 Task: Create a due date automation trigger when advanced on, on the monday after a card is due add dates with a complete due date at 11:00 AM.
Action: Mouse moved to (1086, 85)
Screenshot: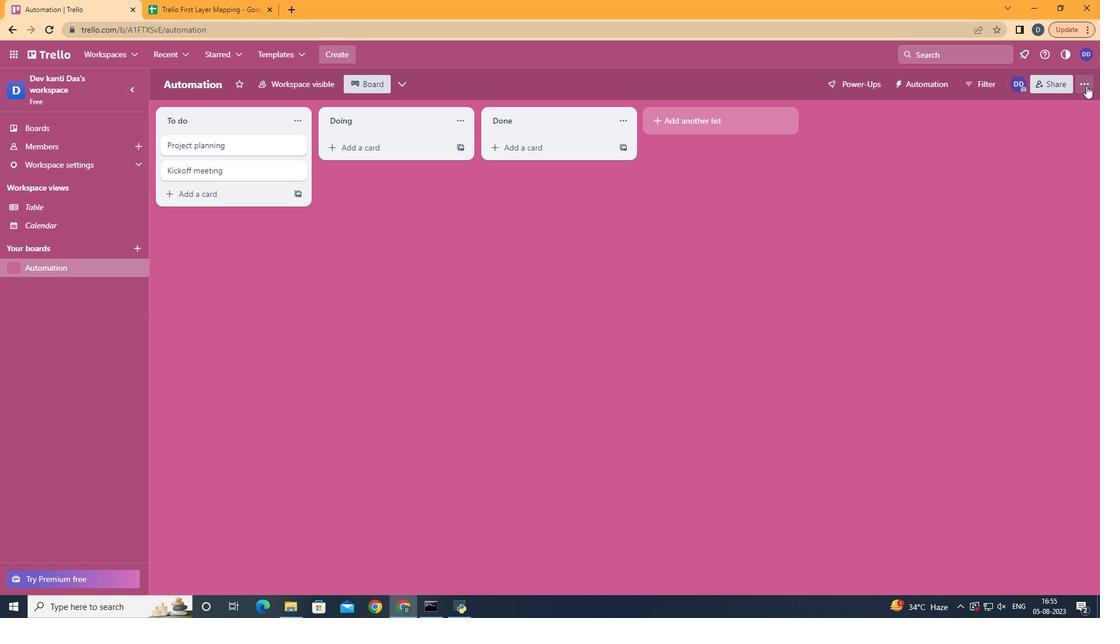 
Action: Mouse pressed left at (1086, 85)
Screenshot: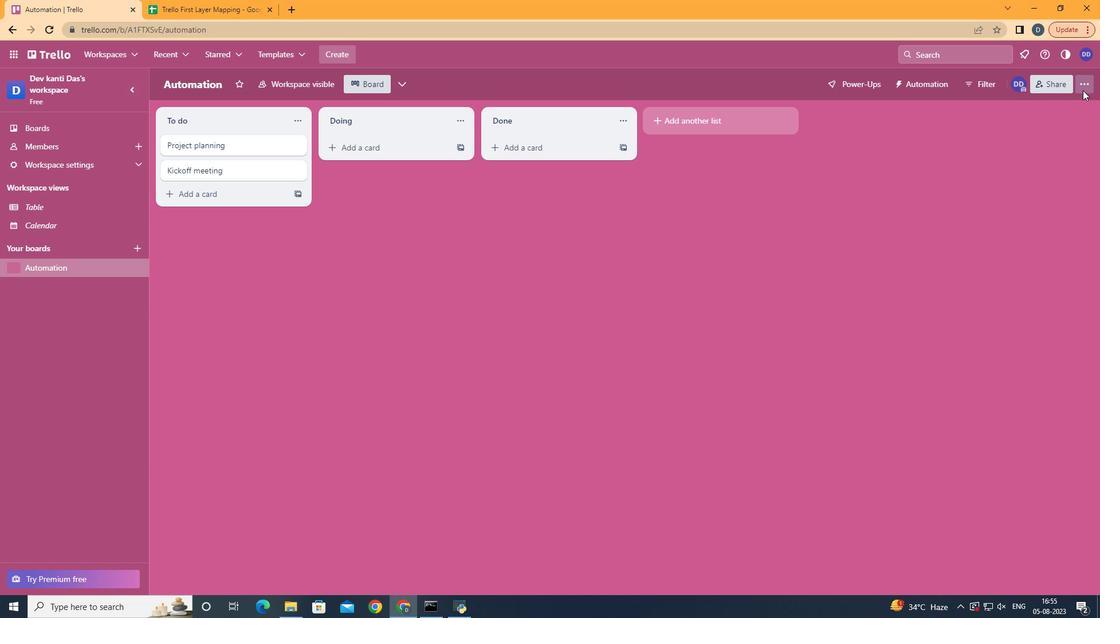 
Action: Mouse moved to (1008, 233)
Screenshot: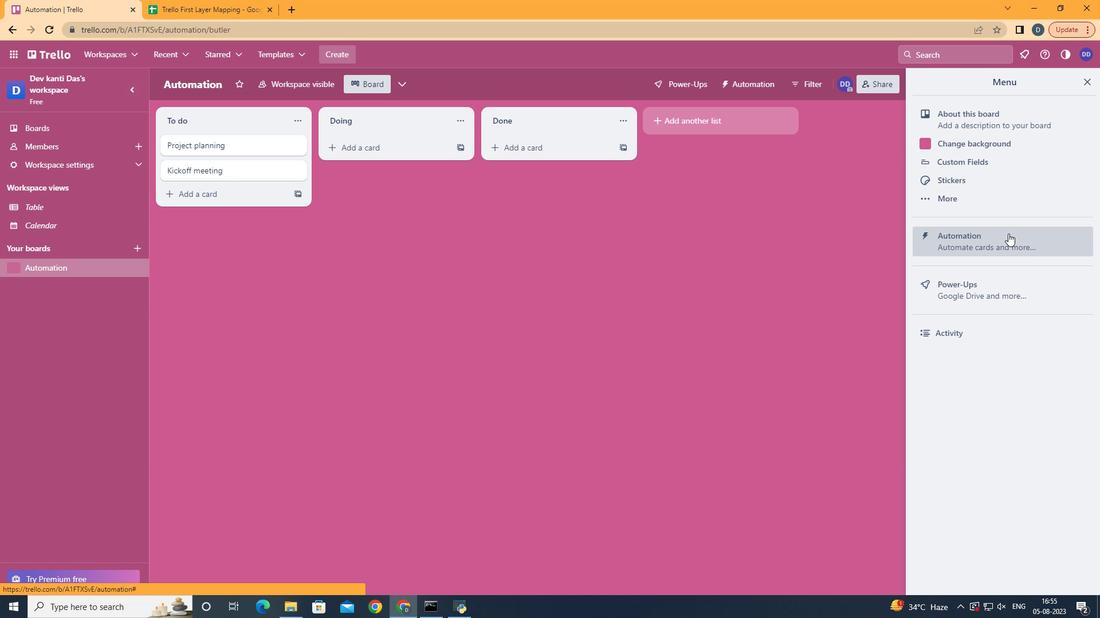 
Action: Mouse pressed left at (1008, 233)
Screenshot: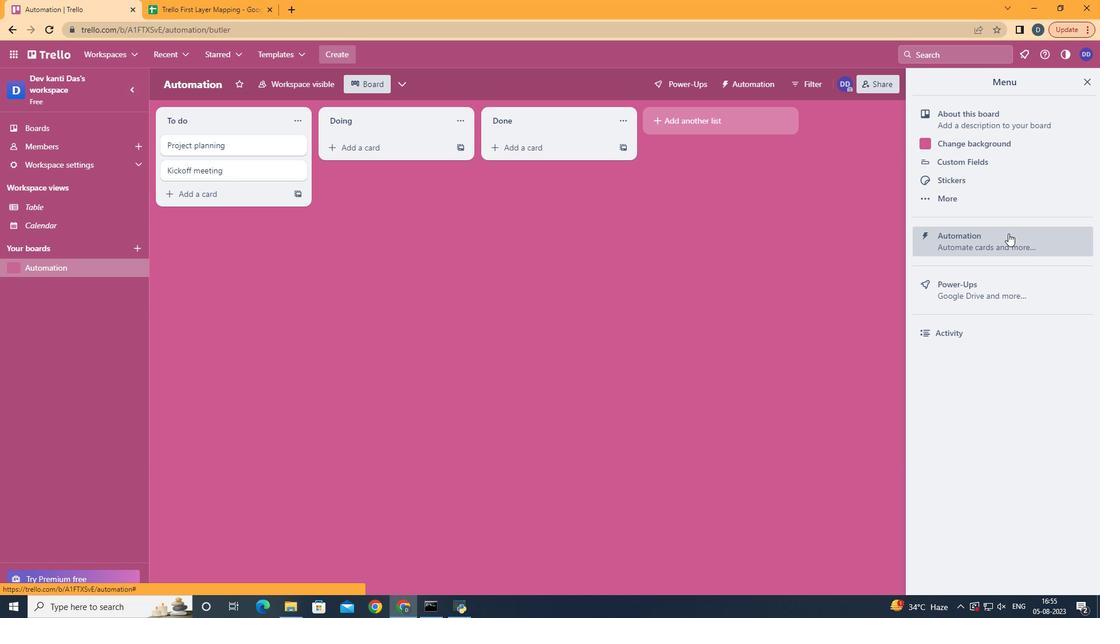 
Action: Mouse moved to (223, 237)
Screenshot: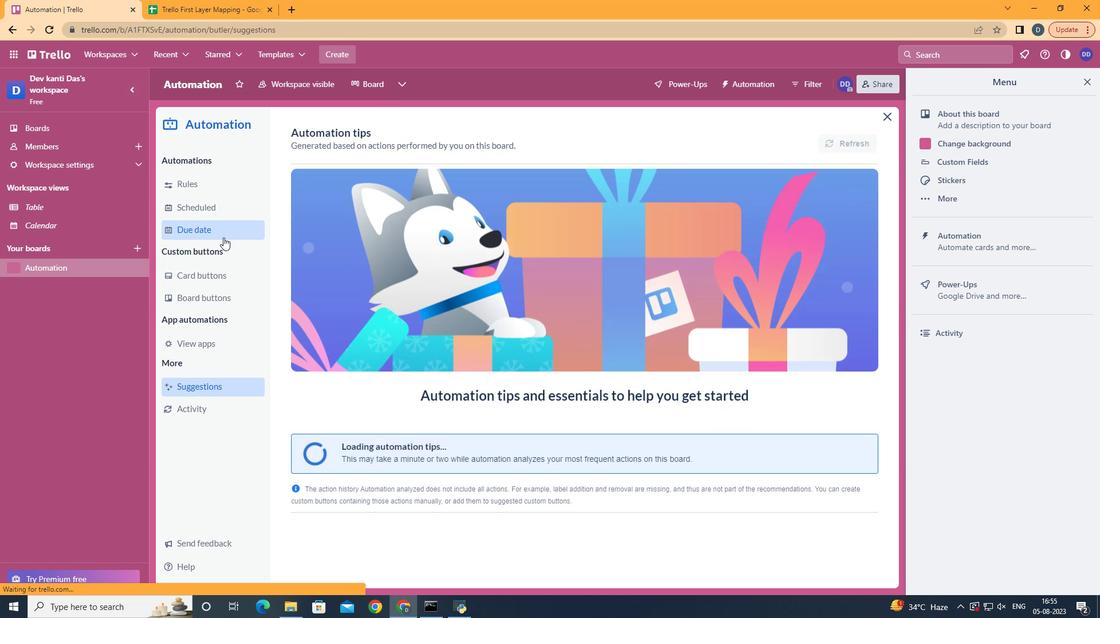 
Action: Mouse pressed left at (223, 237)
Screenshot: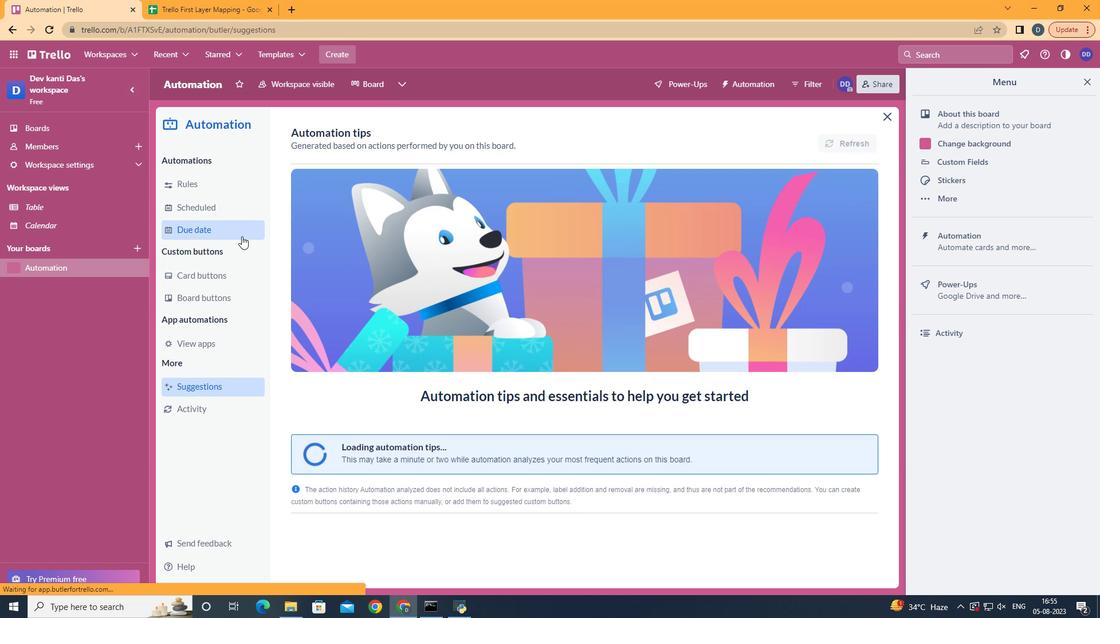 
Action: Mouse moved to (804, 138)
Screenshot: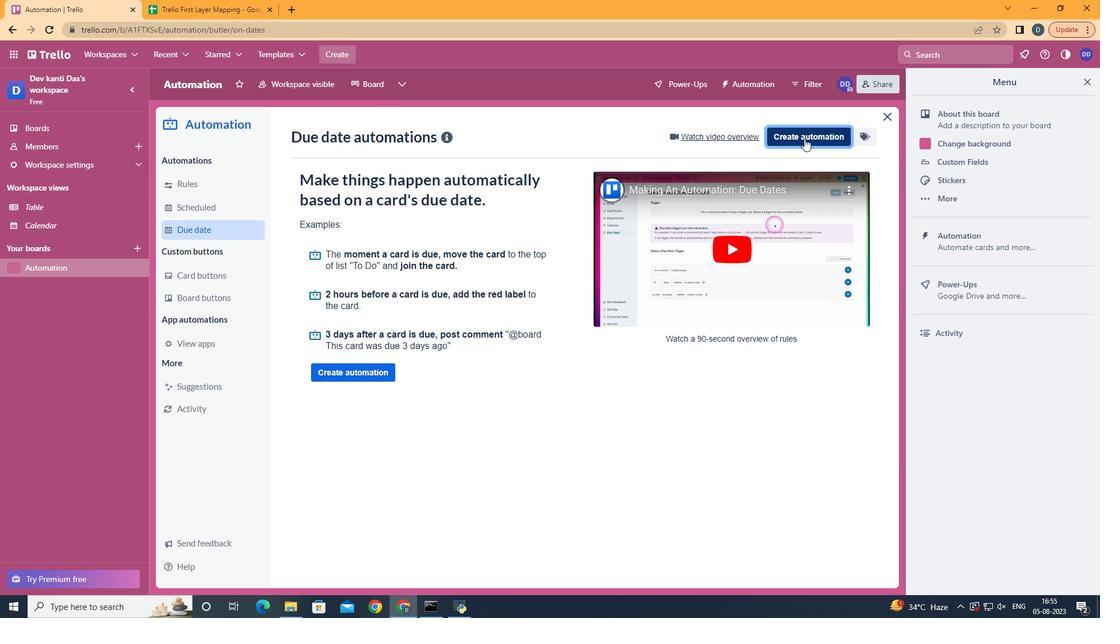 
Action: Mouse pressed left at (804, 138)
Screenshot: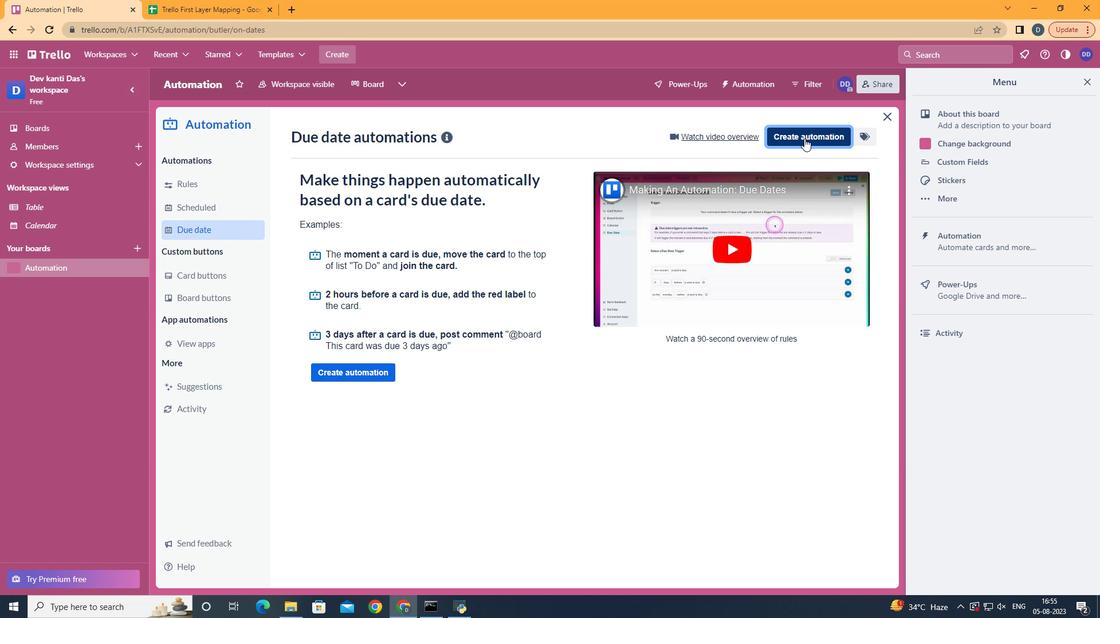 
Action: Mouse moved to (611, 253)
Screenshot: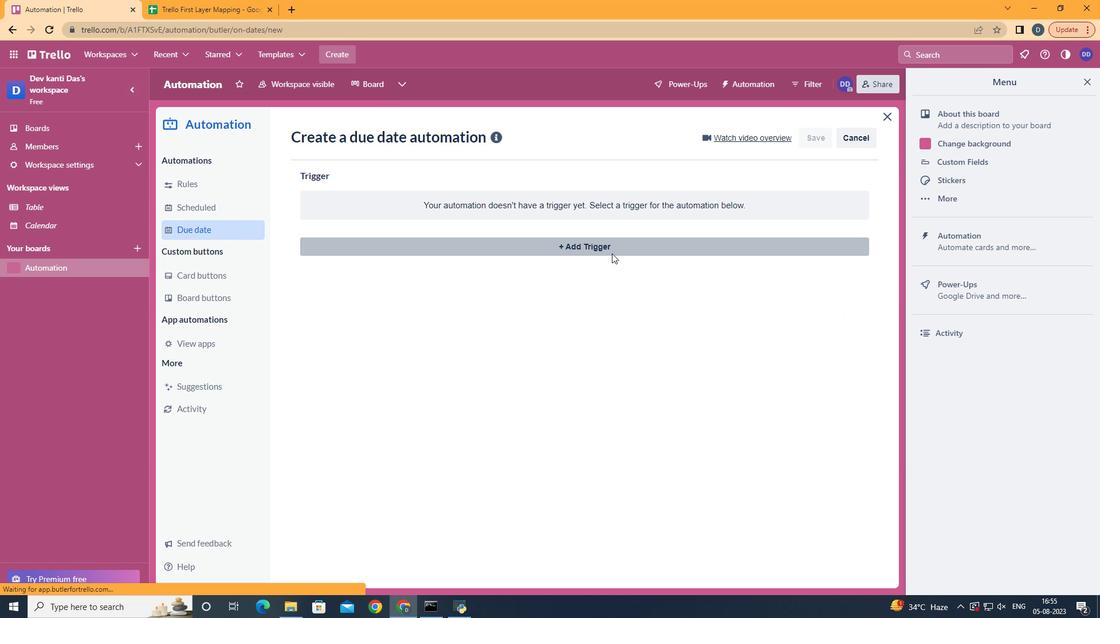 
Action: Mouse pressed left at (611, 253)
Screenshot: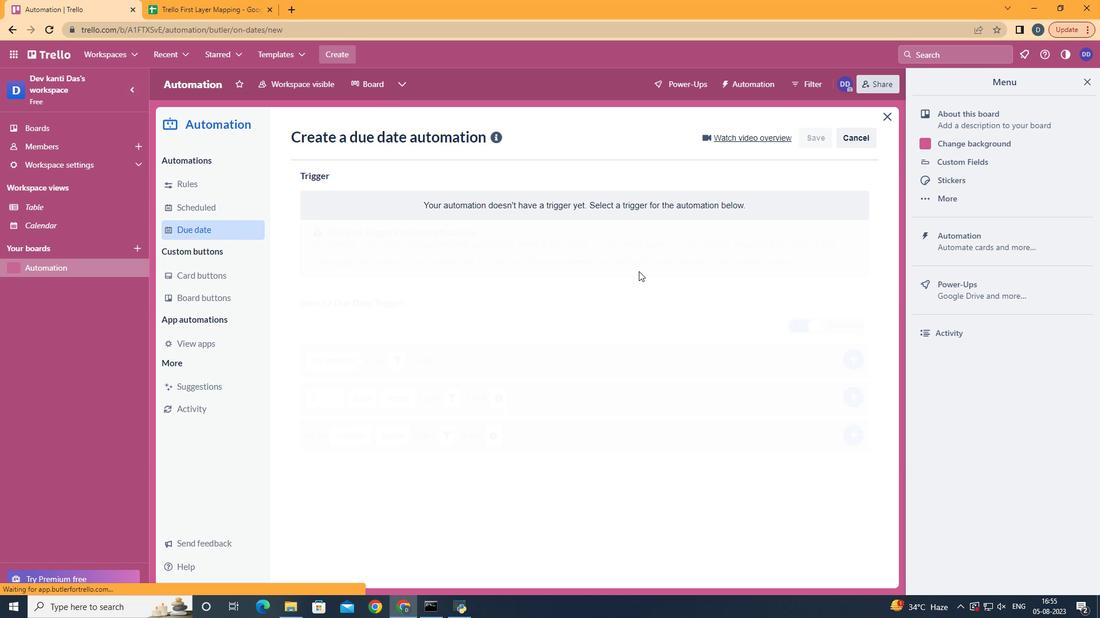 
Action: Mouse moved to (380, 299)
Screenshot: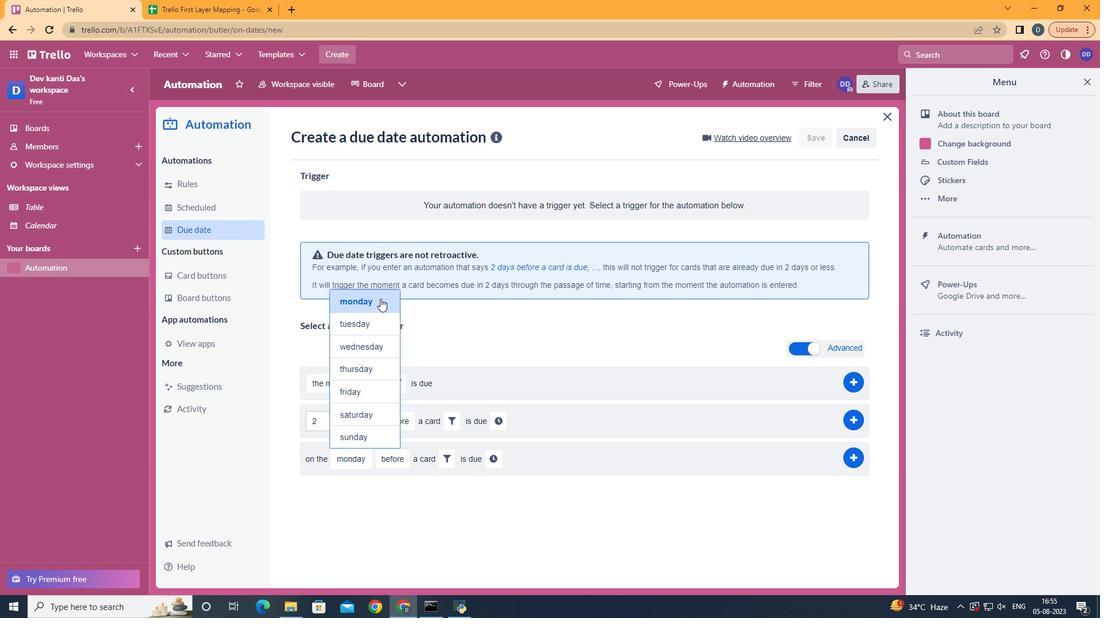 
Action: Mouse pressed left at (380, 299)
Screenshot: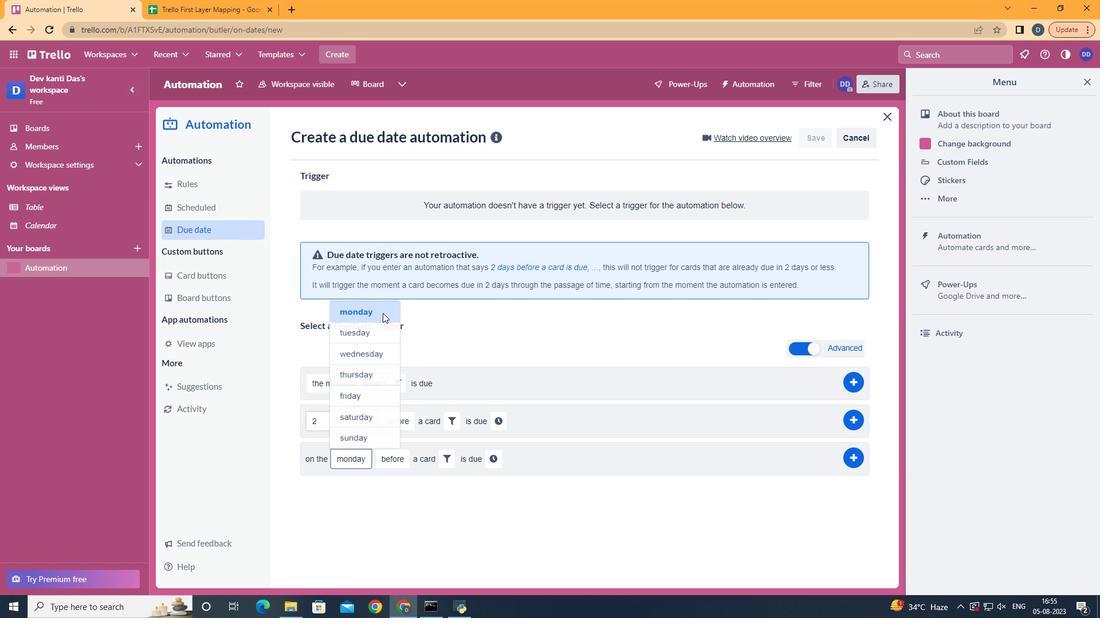 
Action: Mouse moved to (405, 514)
Screenshot: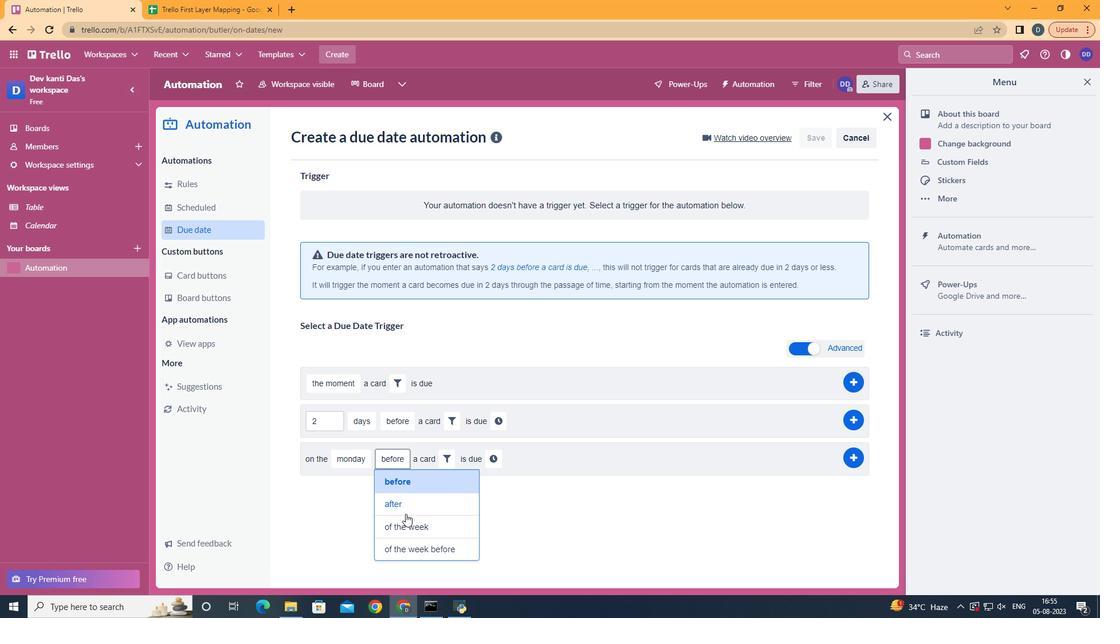 
Action: Mouse pressed left at (405, 514)
Screenshot: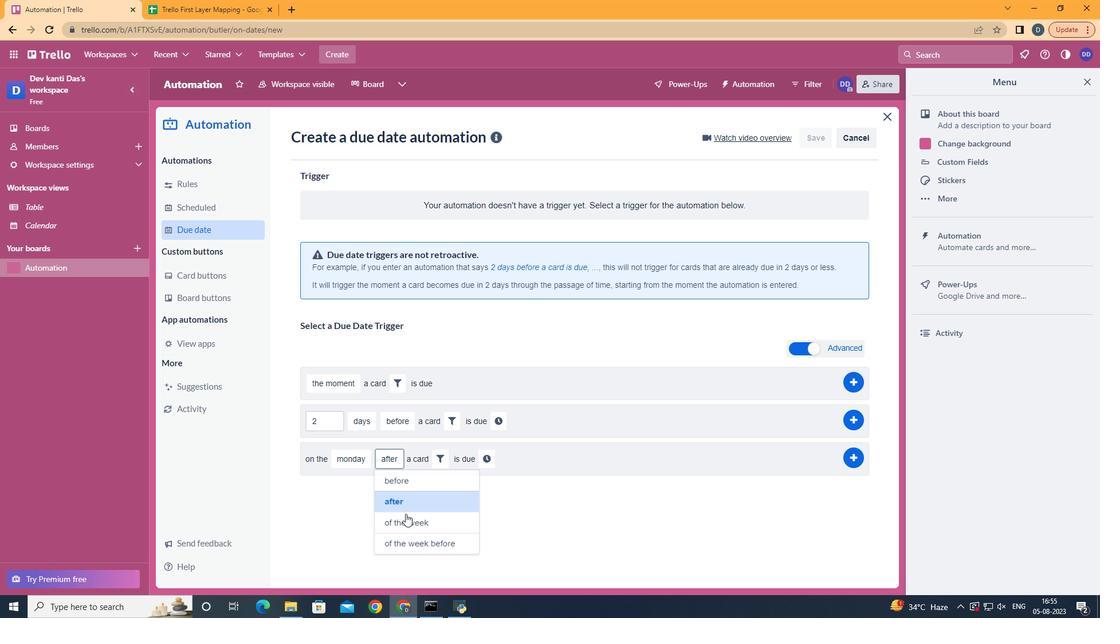 
Action: Mouse moved to (440, 466)
Screenshot: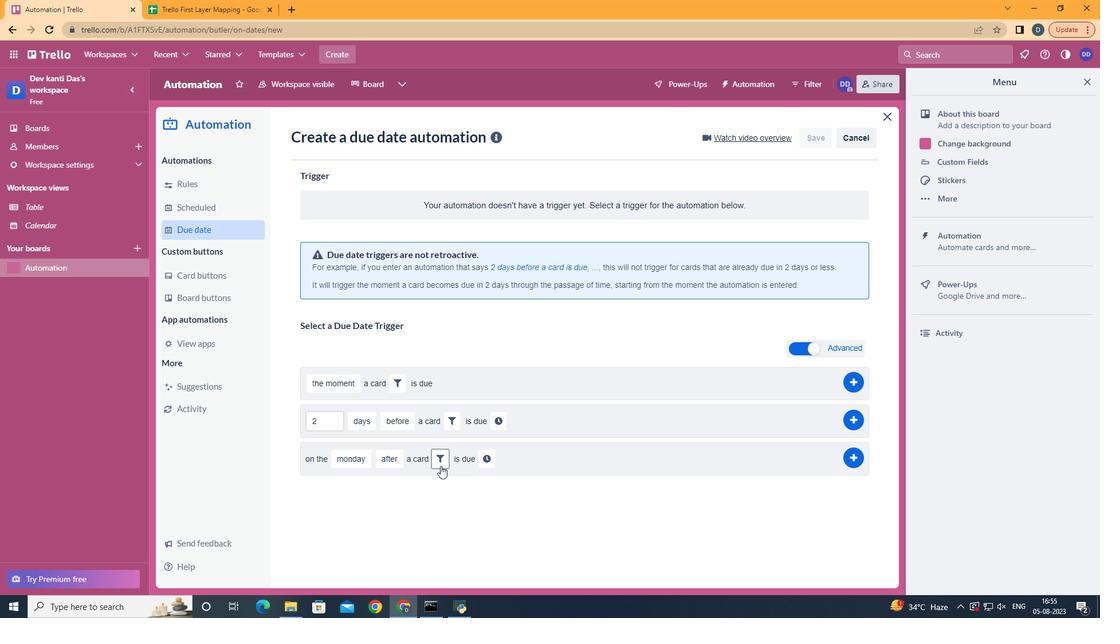 
Action: Mouse pressed left at (440, 466)
Screenshot: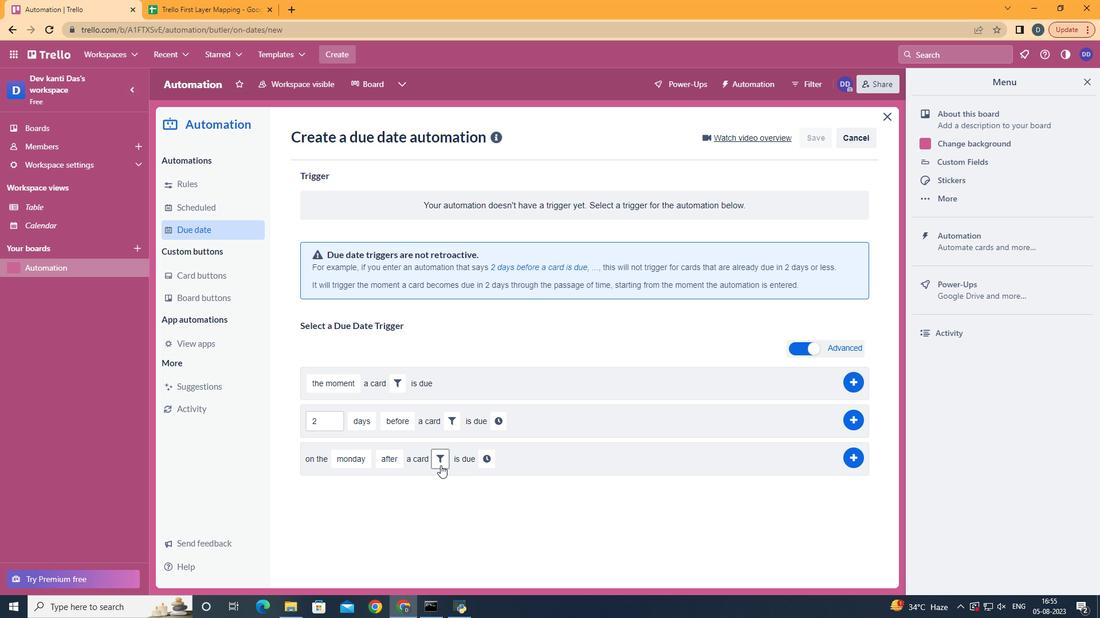 
Action: Mouse moved to (507, 490)
Screenshot: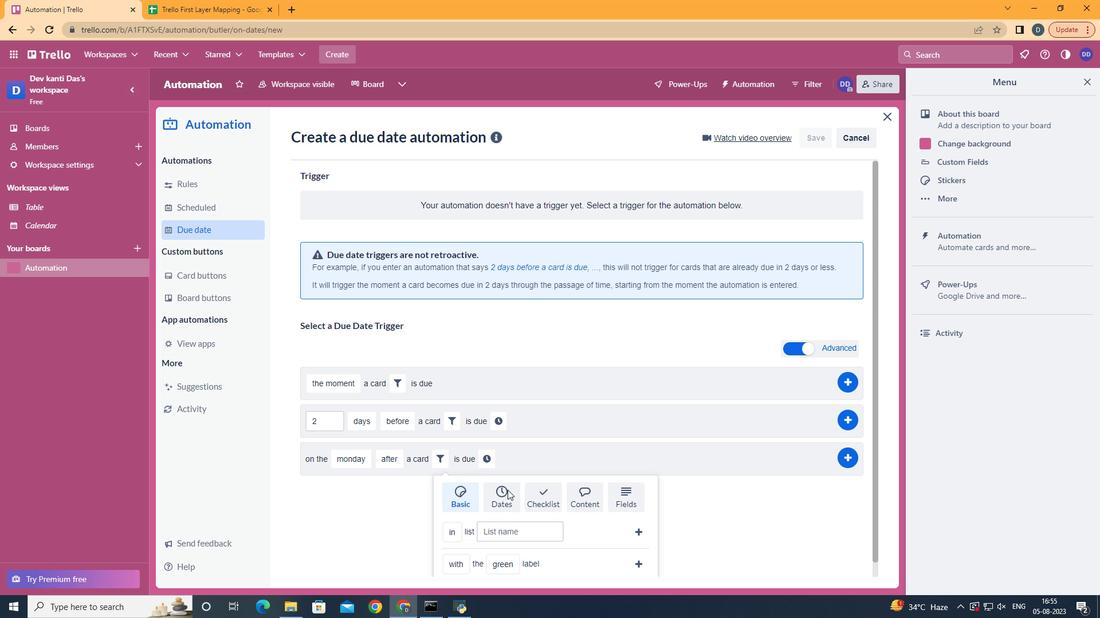 
Action: Mouse pressed left at (507, 490)
Screenshot: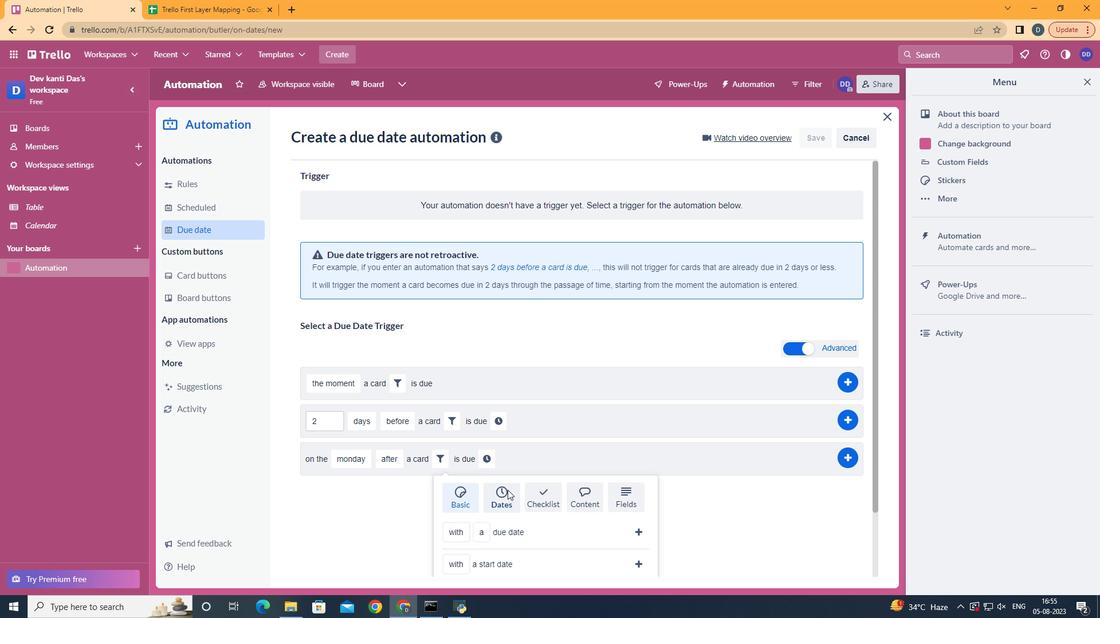 
Action: Mouse moved to (465, 492)
Screenshot: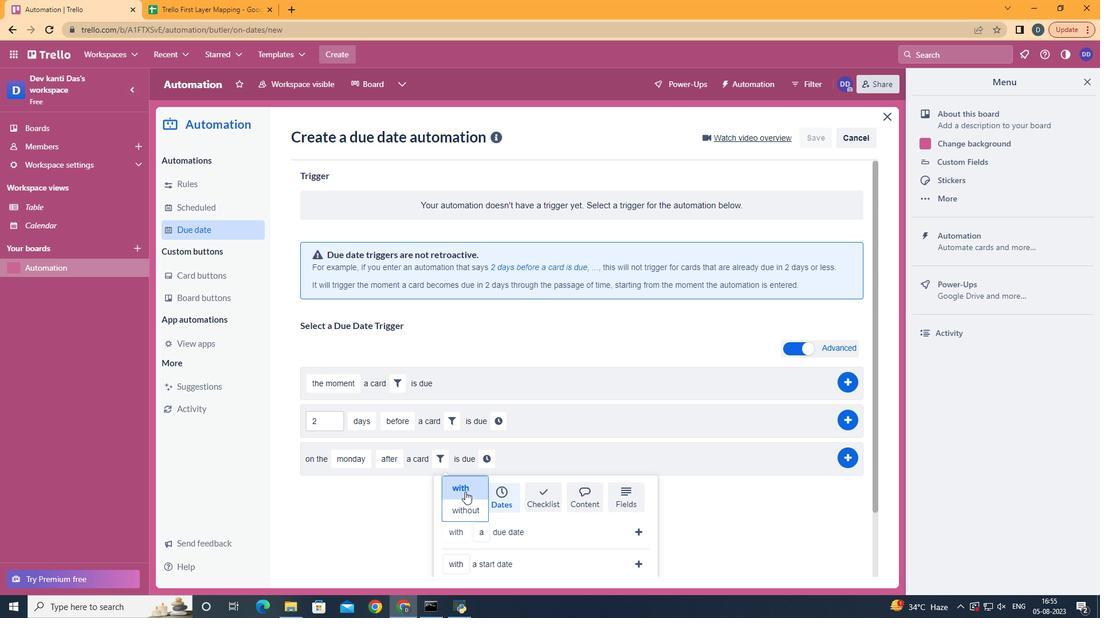 
Action: Mouse pressed left at (465, 492)
Screenshot: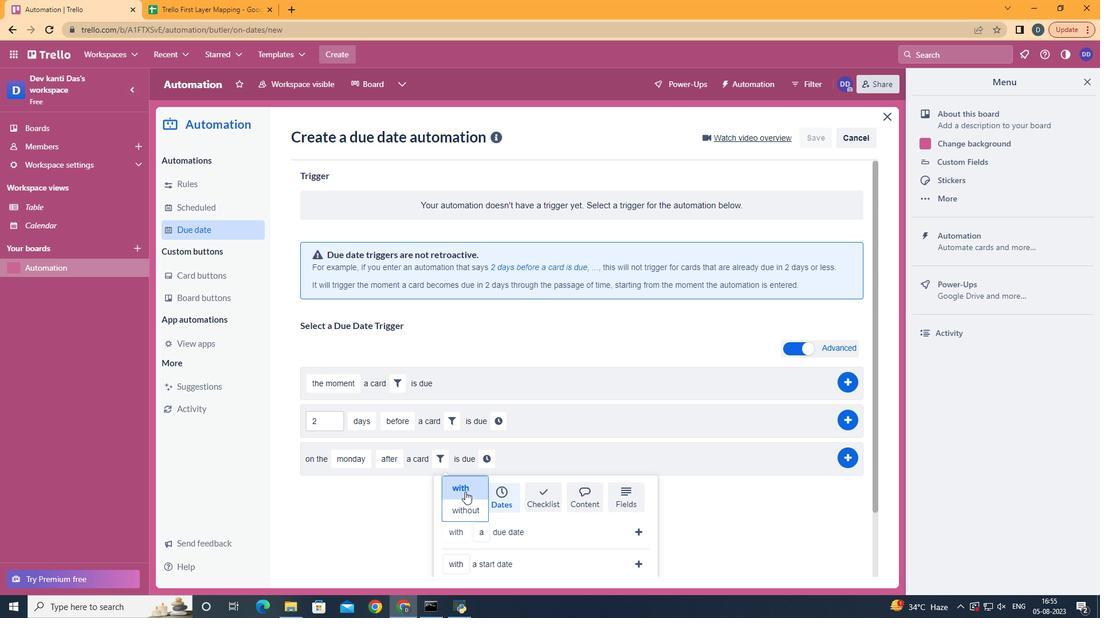 
Action: Mouse moved to (510, 466)
Screenshot: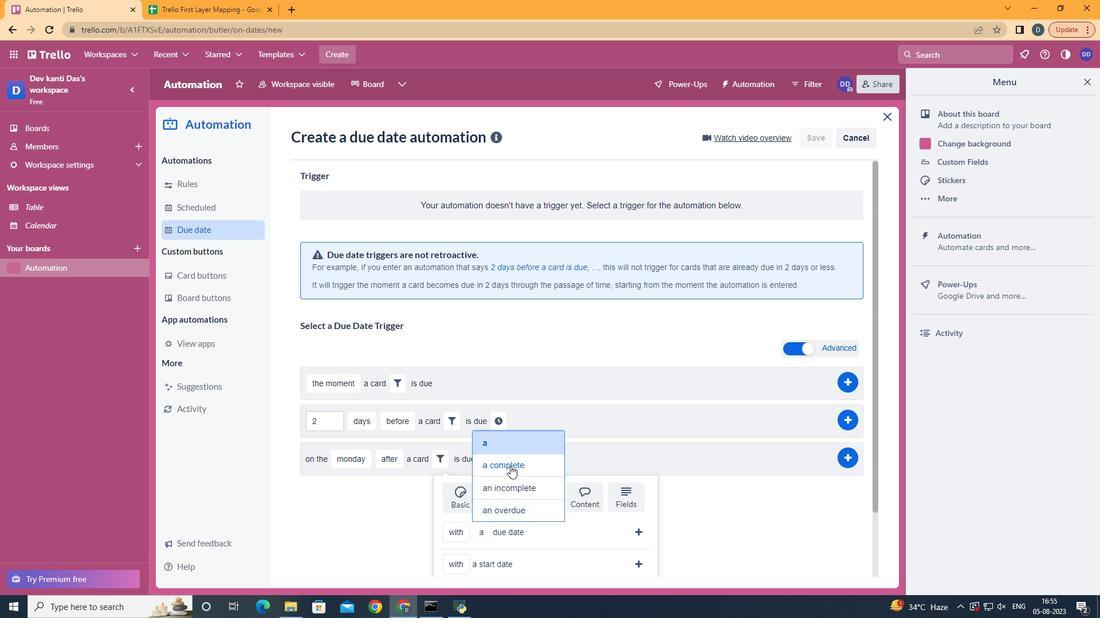 
Action: Mouse pressed left at (510, 466)
Screenshot: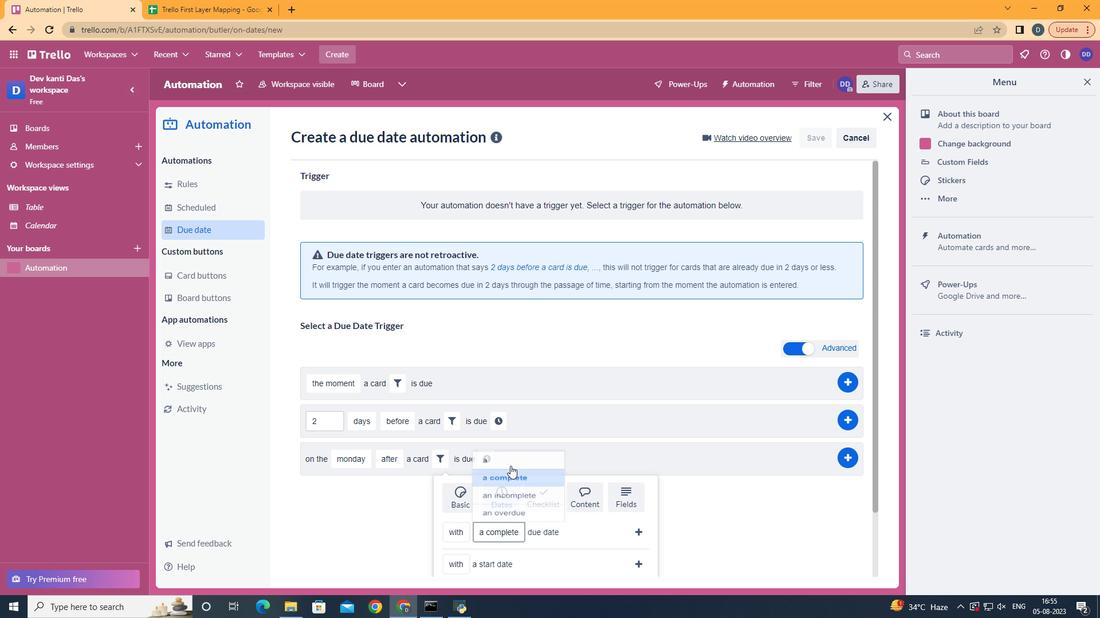 
Action: Mouse moved to (633, 530)
Screenshot: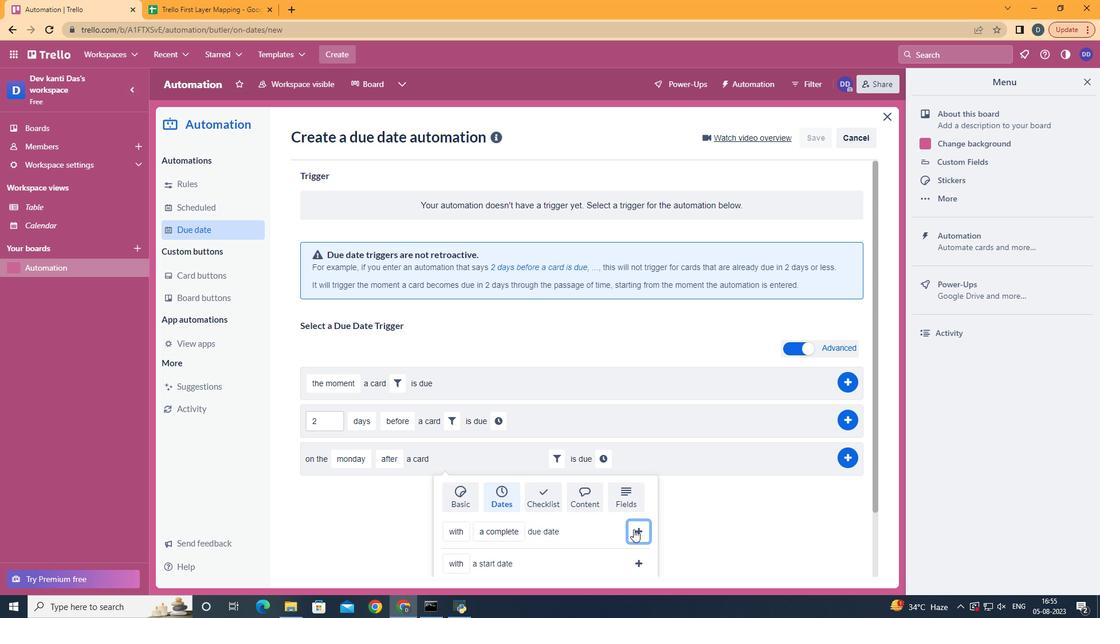 
Action: Mouse pressed left at (633, 530)
Screenshot: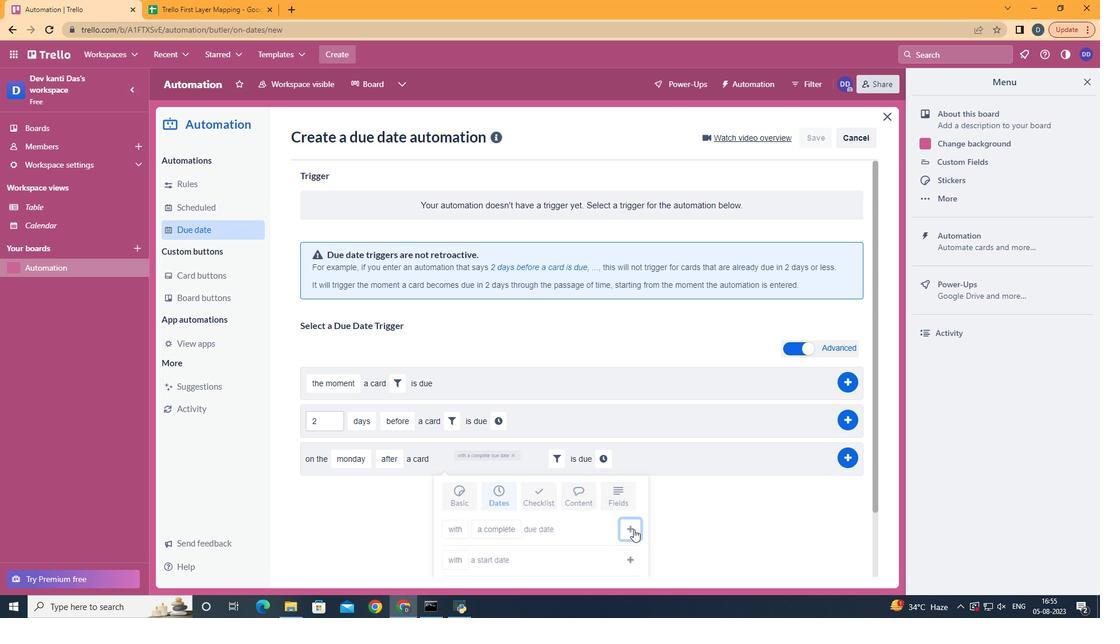 
Action: Mouse moved to (601, 460)
Screenshot: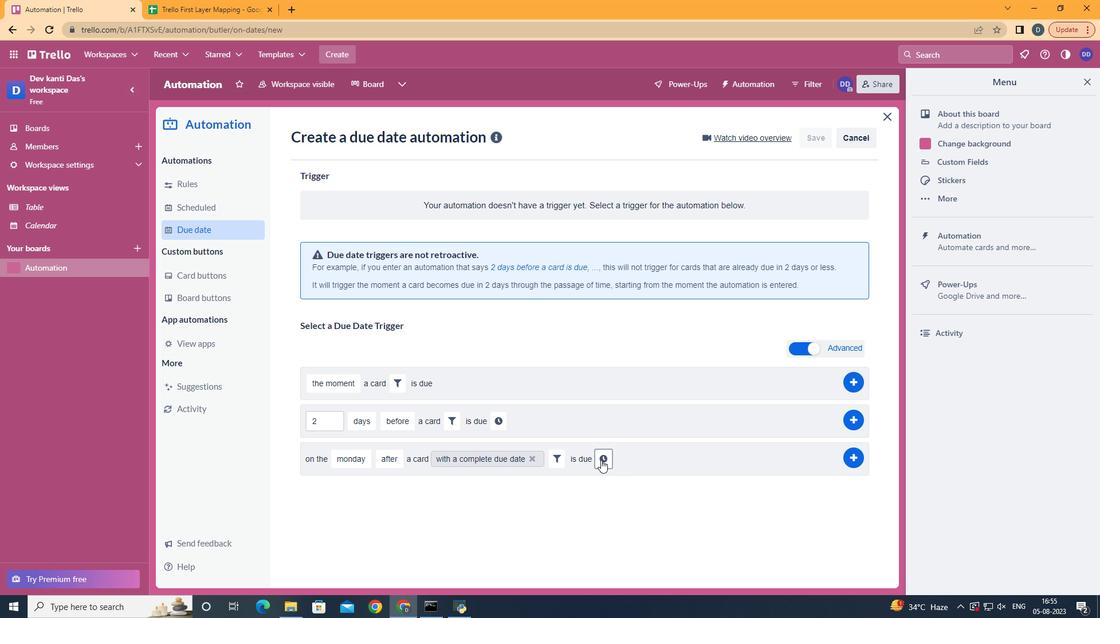 
Action: Mouse pressed left at (601, 460)
Screenshot: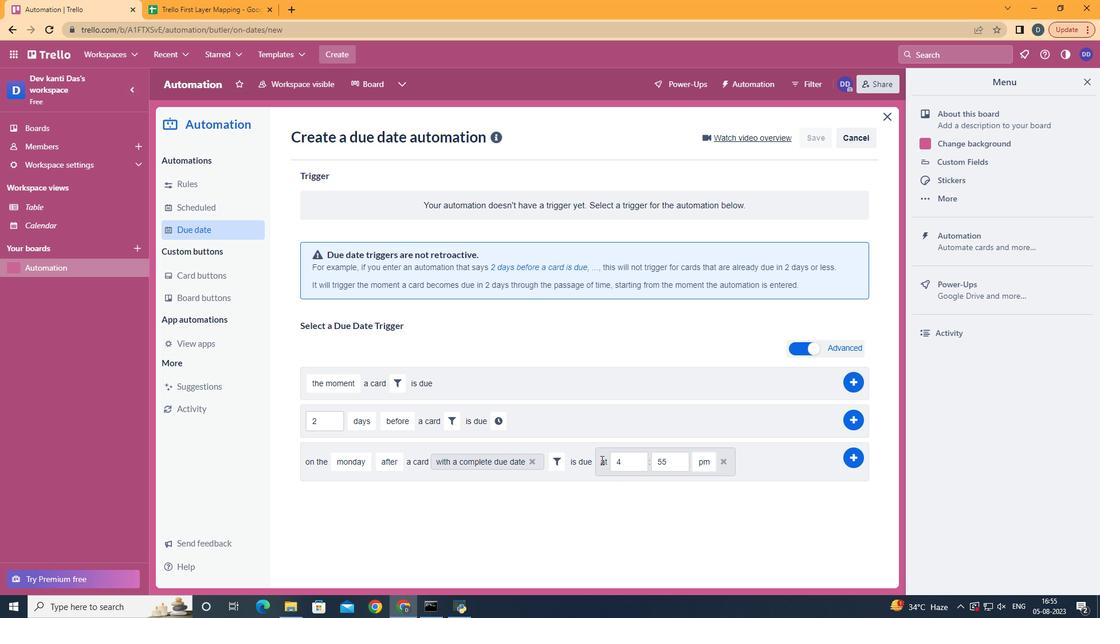 
Action: Mouse moved to (640, 459)
Screenshot: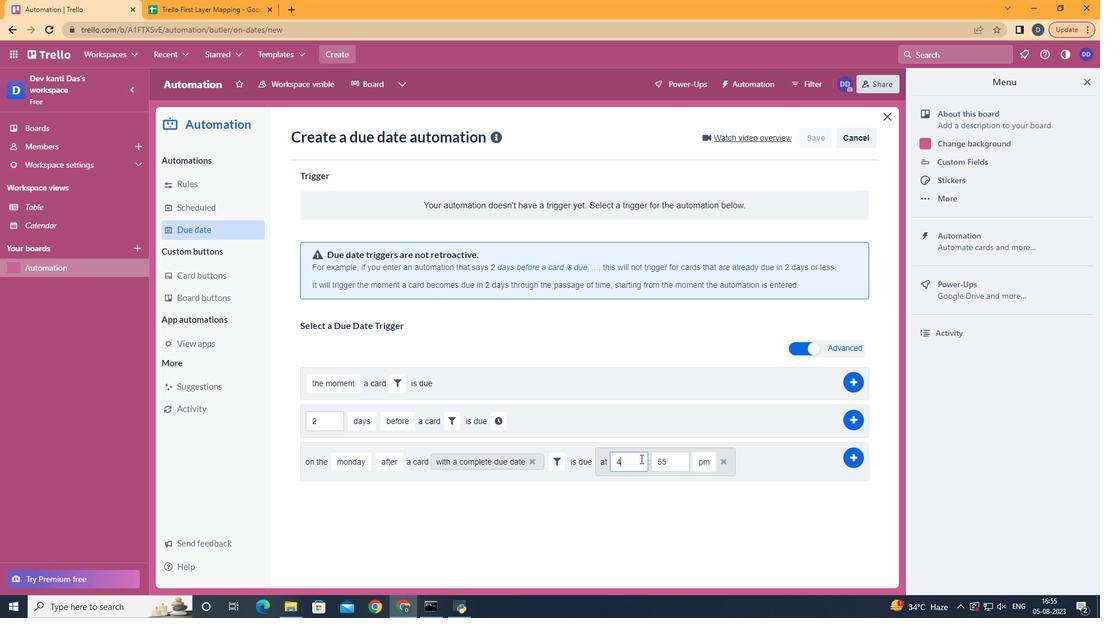 
Action: Mouse pressed left at (640, 459)
Screenshot: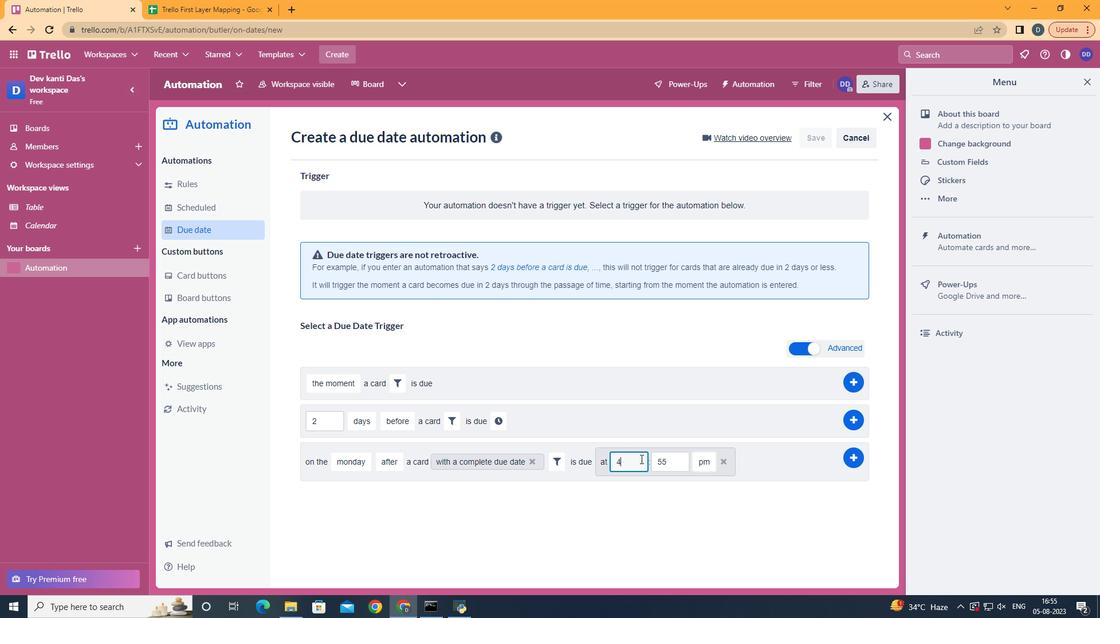 
Action: Mouse moved to (637, 459)
Screenshot: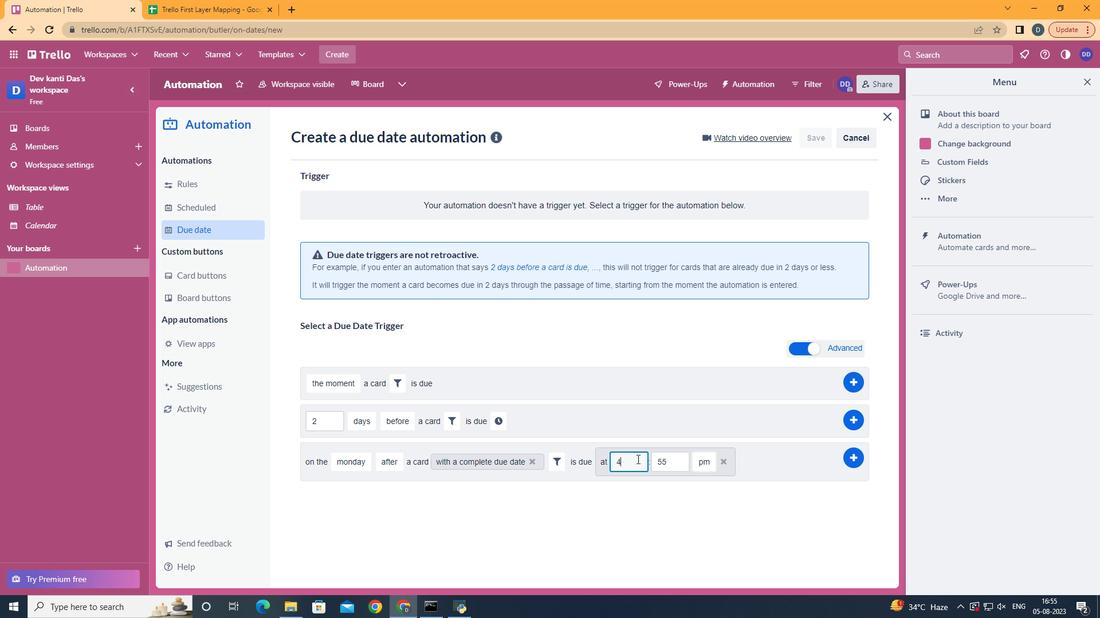 
Action: Key pressed <Key.backspace>11
Screenshot: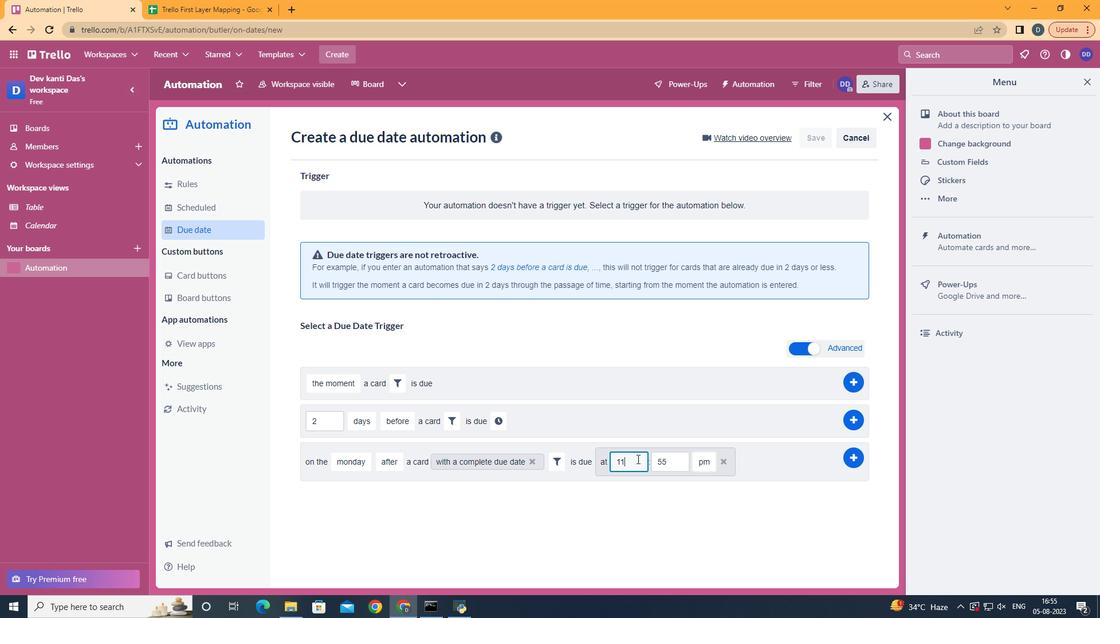 
Action: Mouse moved to (674, 459)
Screenshot: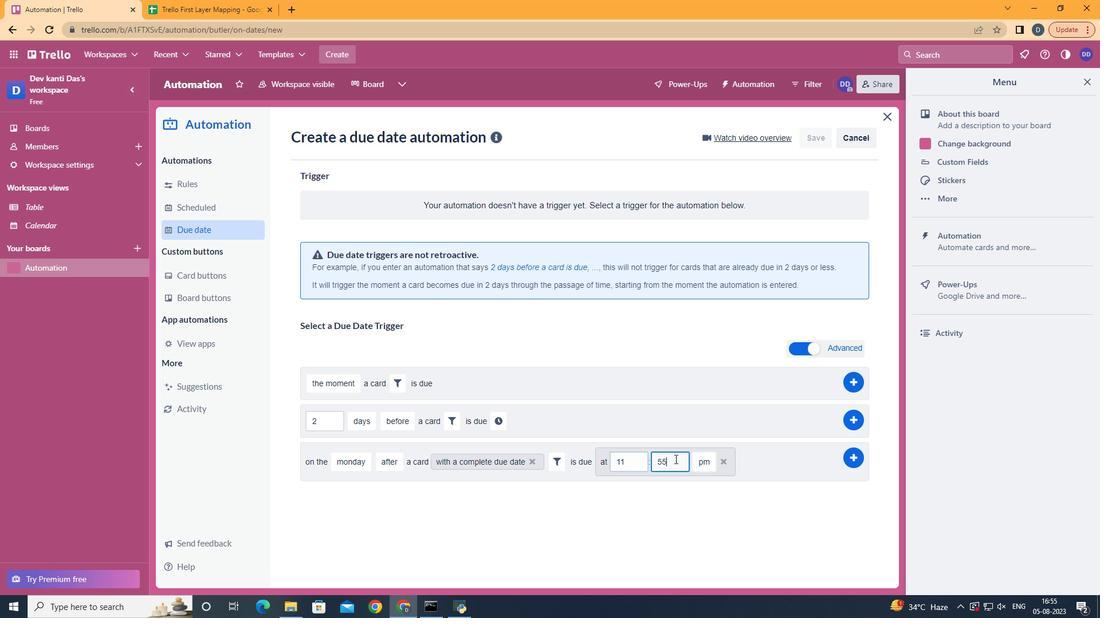 
Action: Mouse pressed left at (674, 459)
Screenshot: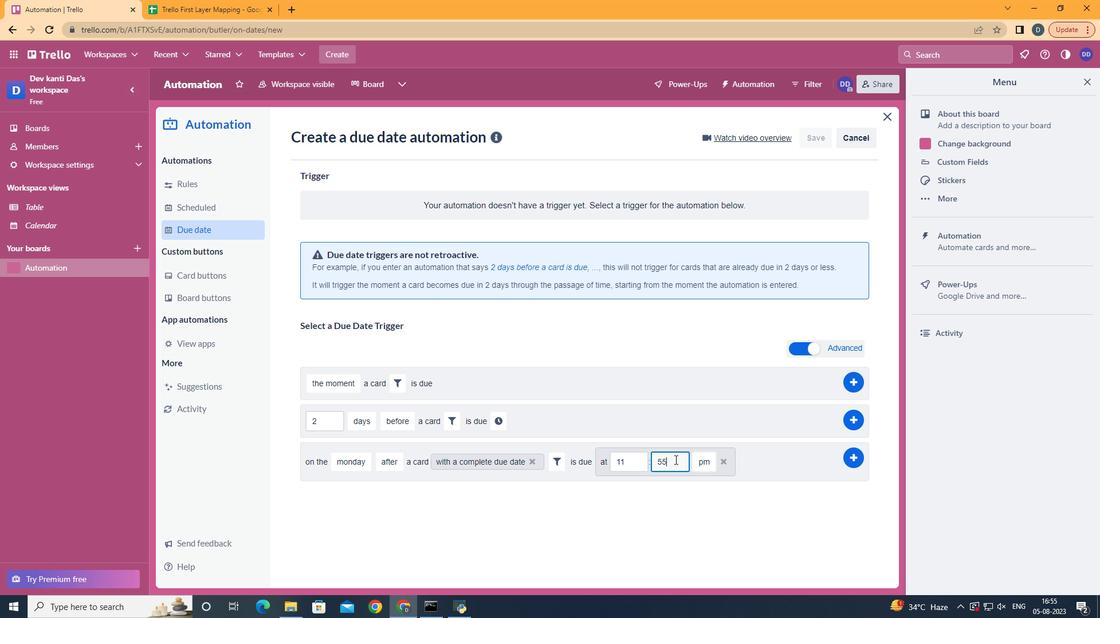 
Action: Mouse moved to (674, 460)
Screenshot: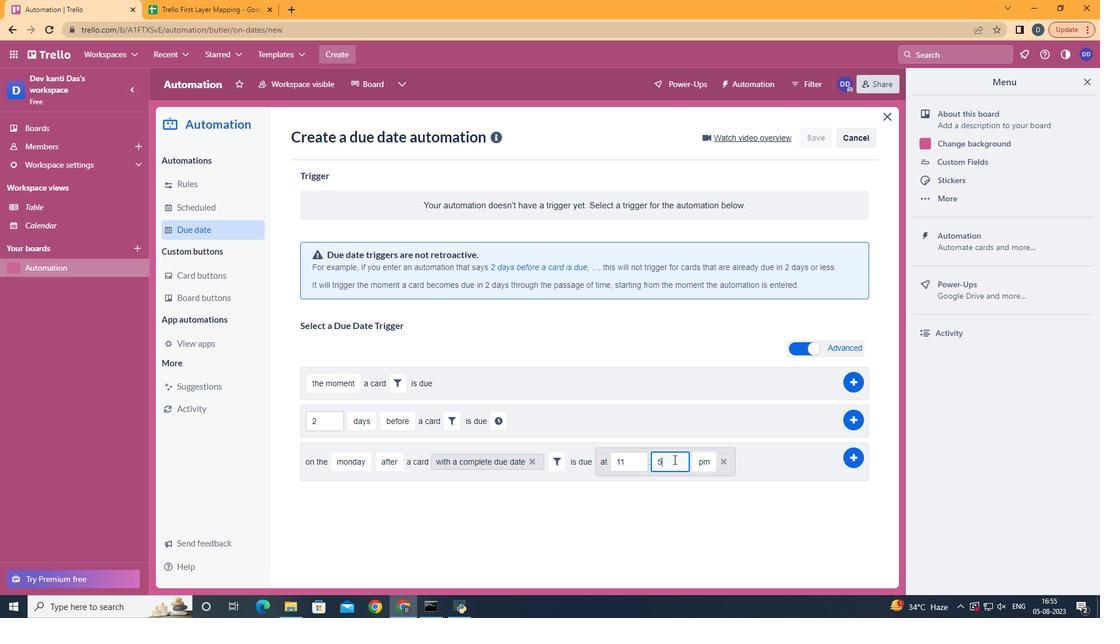 
Action: Key pressed <Key.backspace>
Screenshot: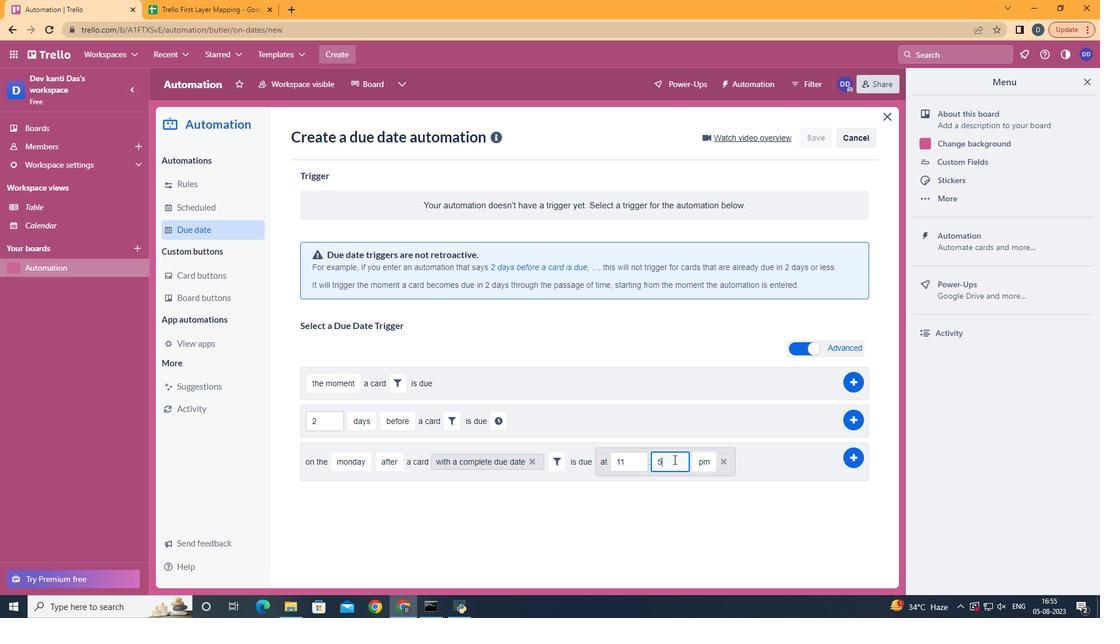 
Action: Mouse moved to (673, 460)
Screenshot: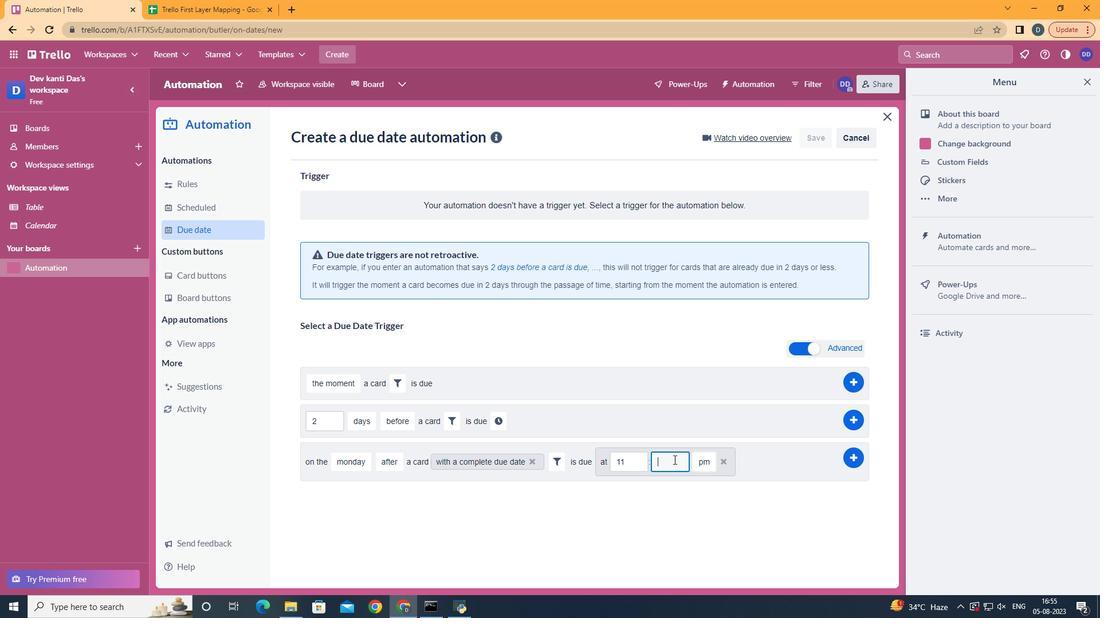 
Action: Key pressed <Key.backspace>00
Screenshot: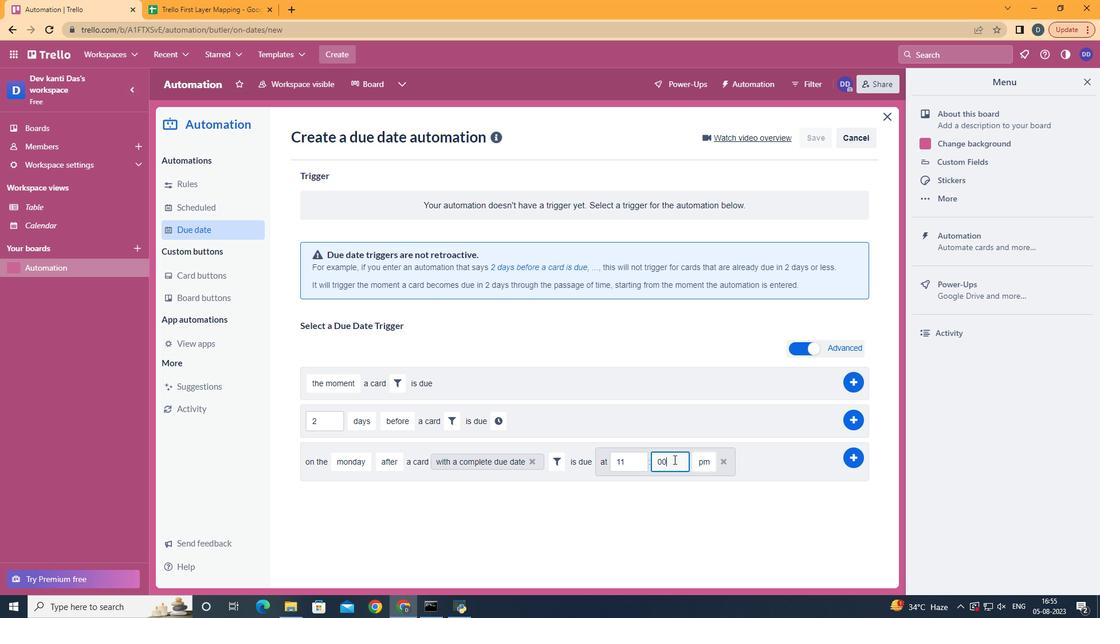 
Action: Mouse moved to (708, 484)
Screenshot: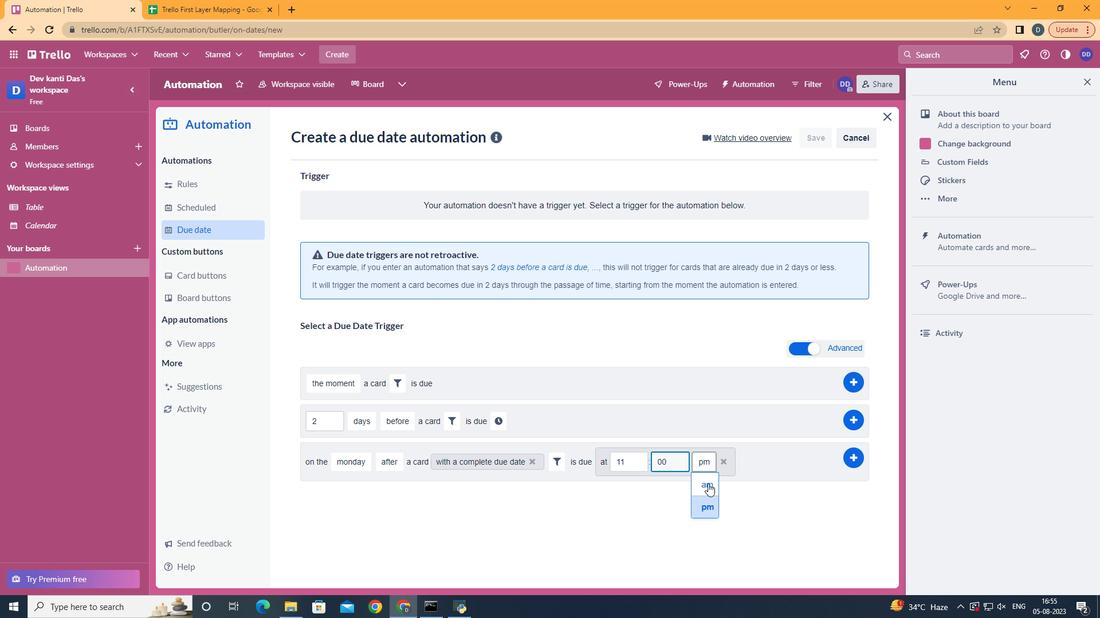 
Action: Mouse pressed left at (708, 484)
Screenshot: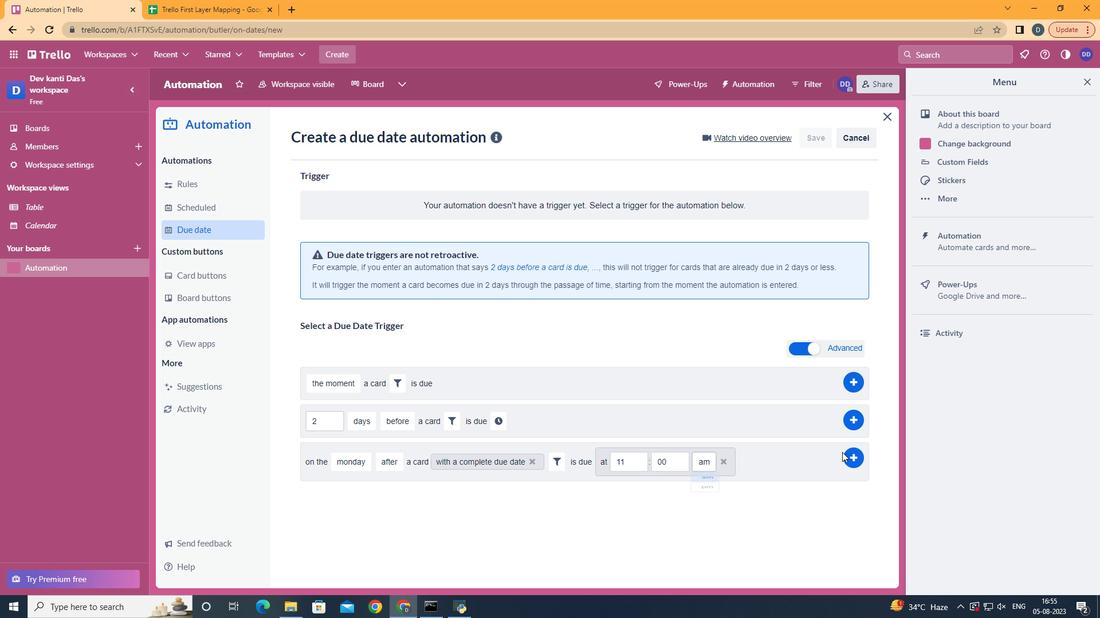 
Action: Mouse moved to (846, 458)
Screenshot: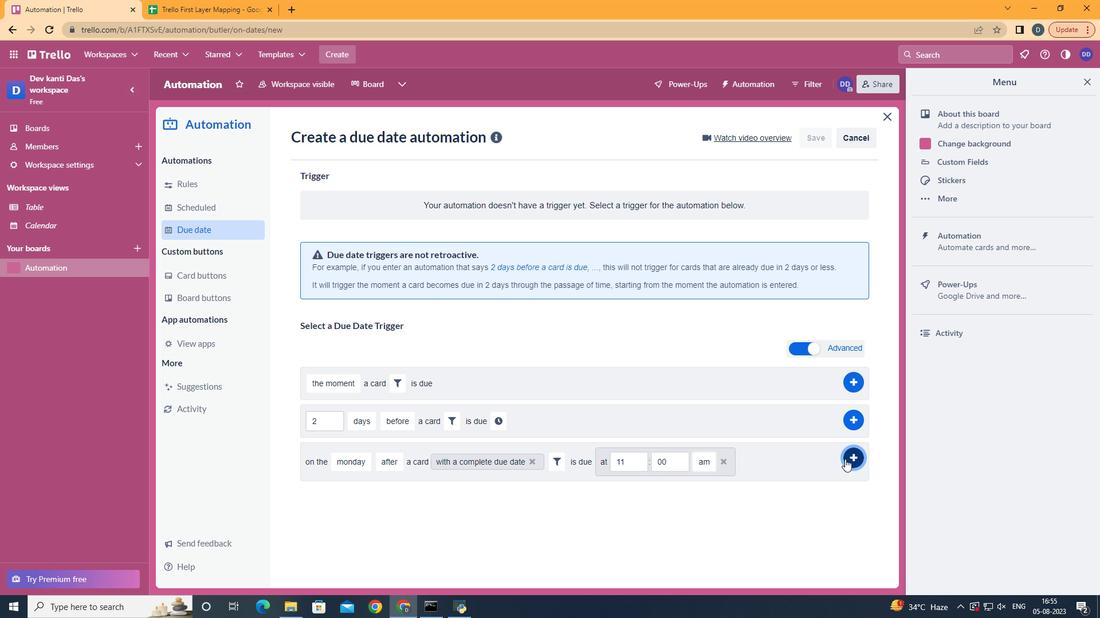 
Action: Mouse pressed left at (846, 458)
Screenshot: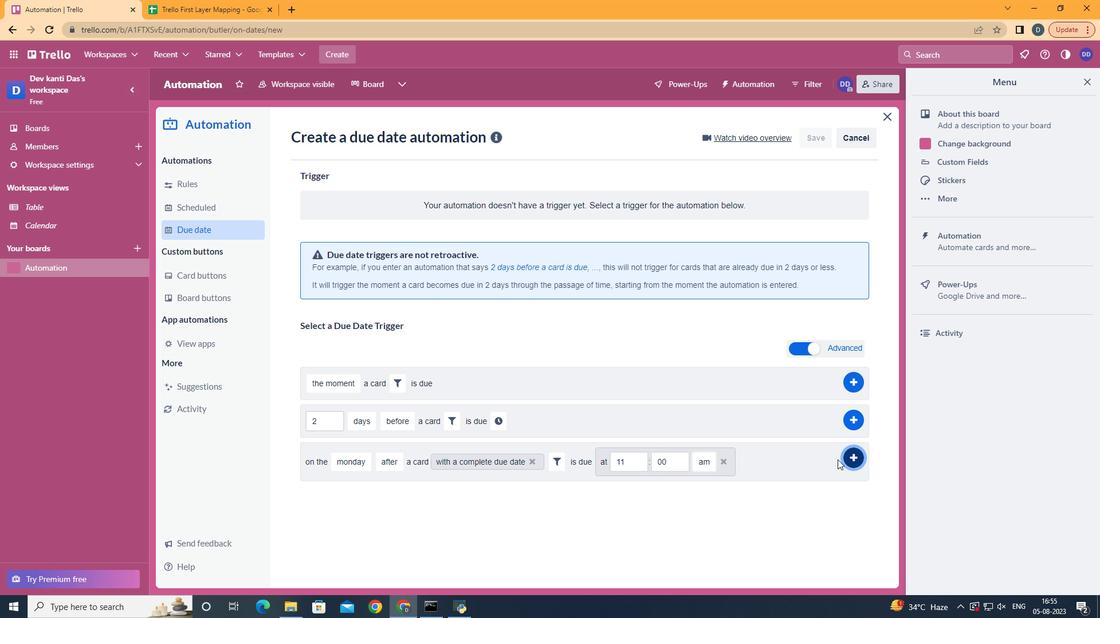 
Action: Mouse moved to (597, 207)
Screenshot: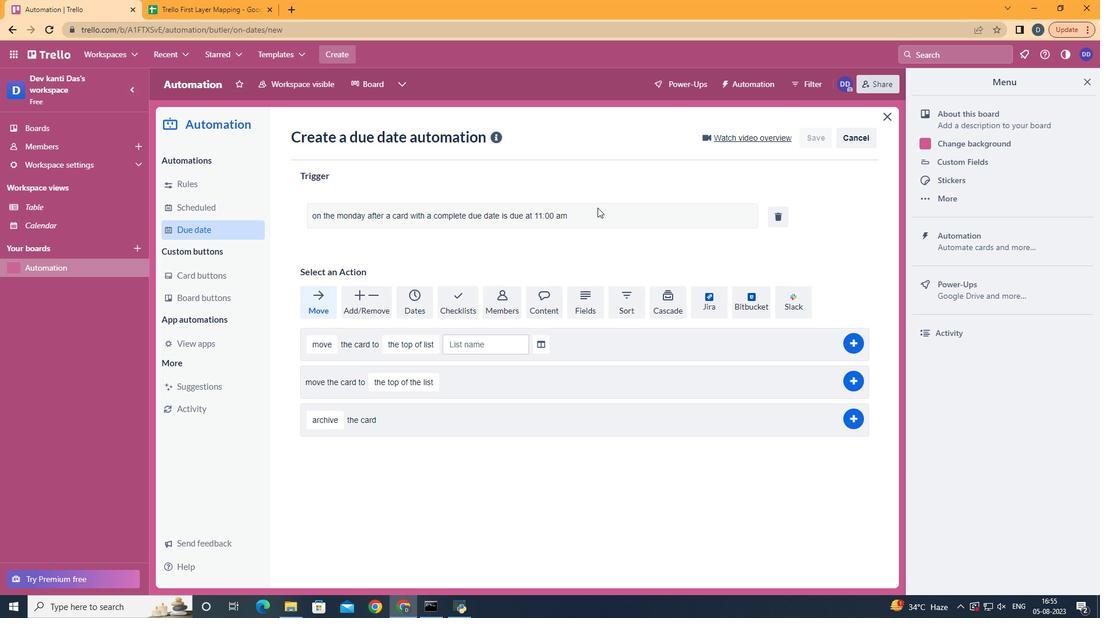 
